 Task: Find the cycling routes for traveling to Empire State Building from Home and change the distance units to "km".
Action: Mouse moved to (249, 94)
Screenshot: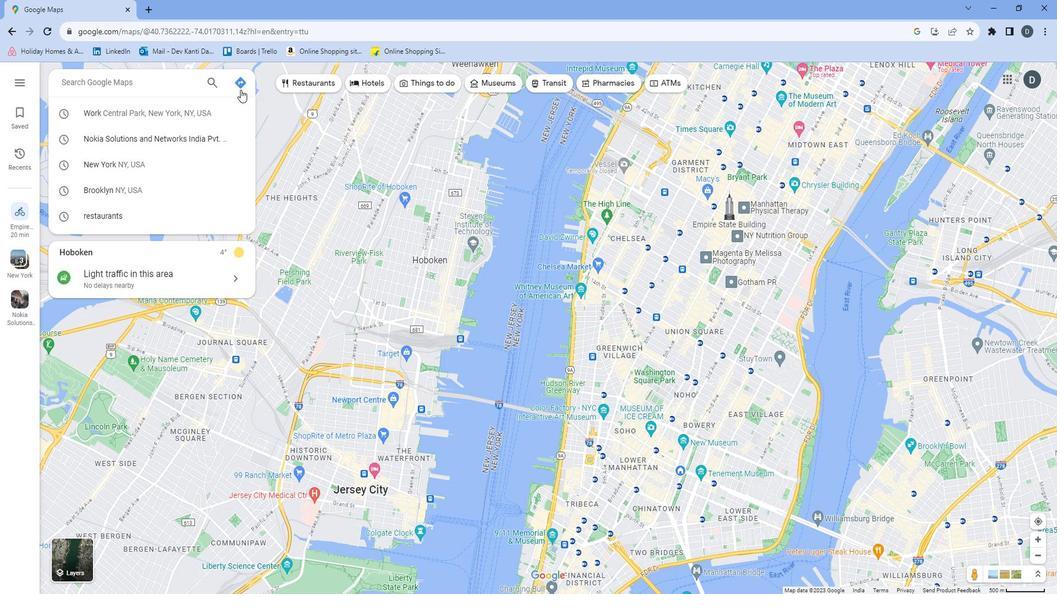 
Action: Mouse pressed left at (249, 94)
Screenshot: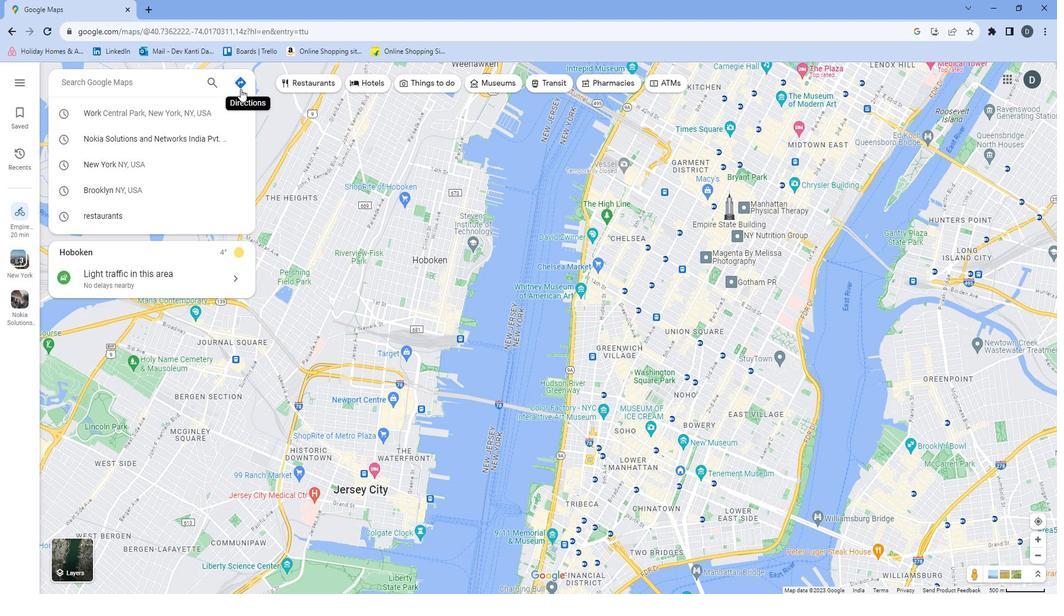 
Action: Mouse moved to (171, 123)
Screenshot: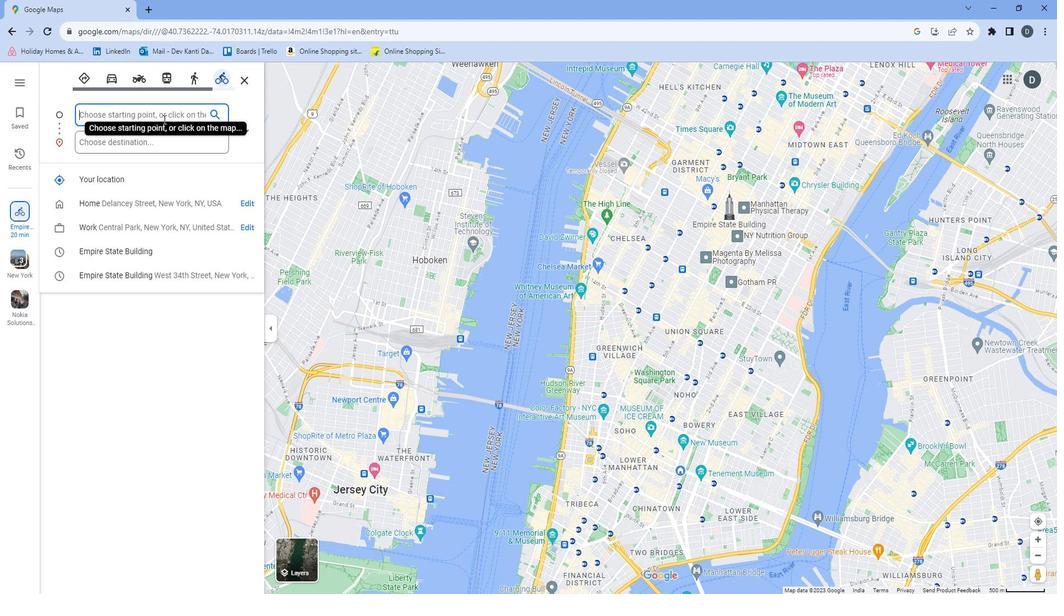 
Action: Mouse pressed left at (171, 123)
Screenshot: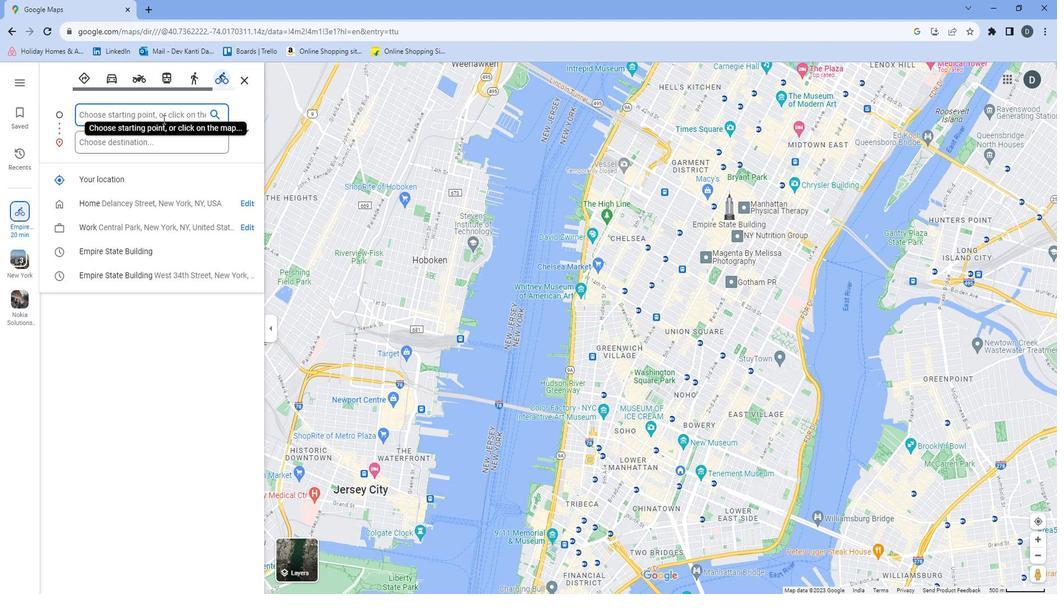 
Action: Mouse moved to (144, 204)
Screenshot: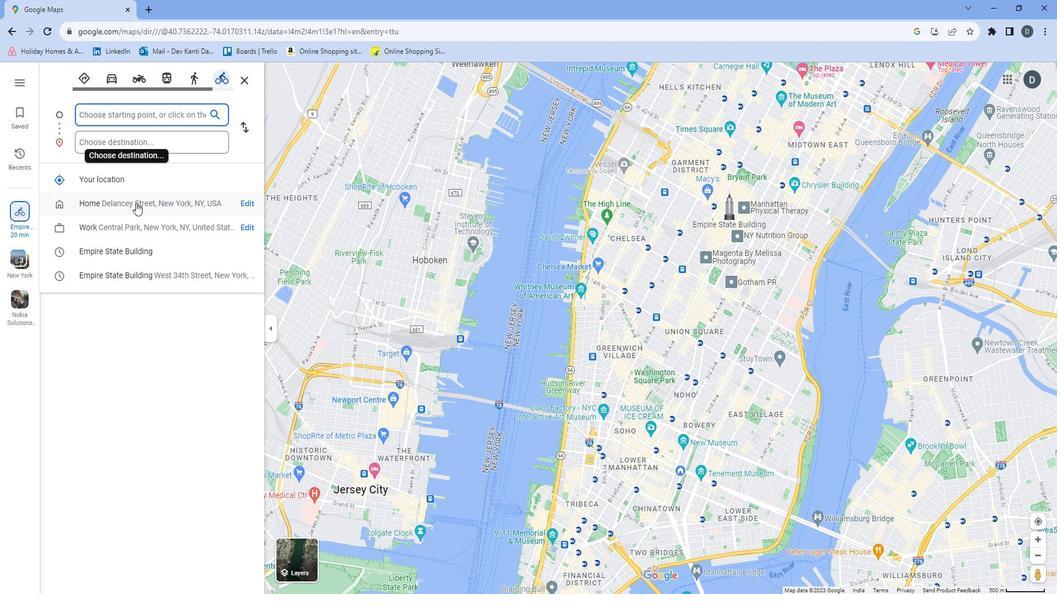 
Action: Mouse pressed left at (144, 204)
Screenshot: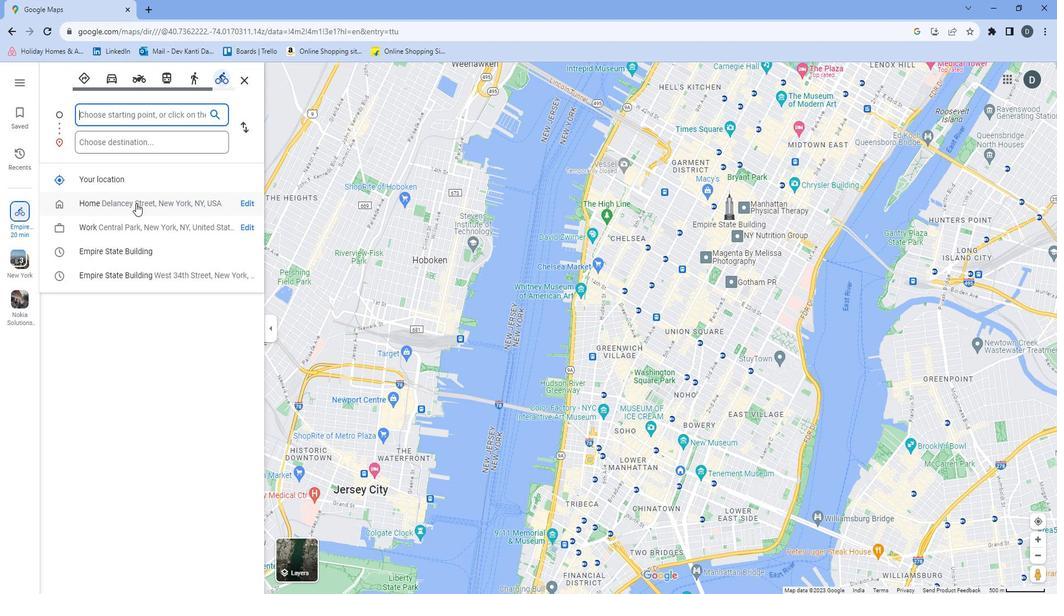 
Action: Mouse moved to (161, 144)
Screenshot: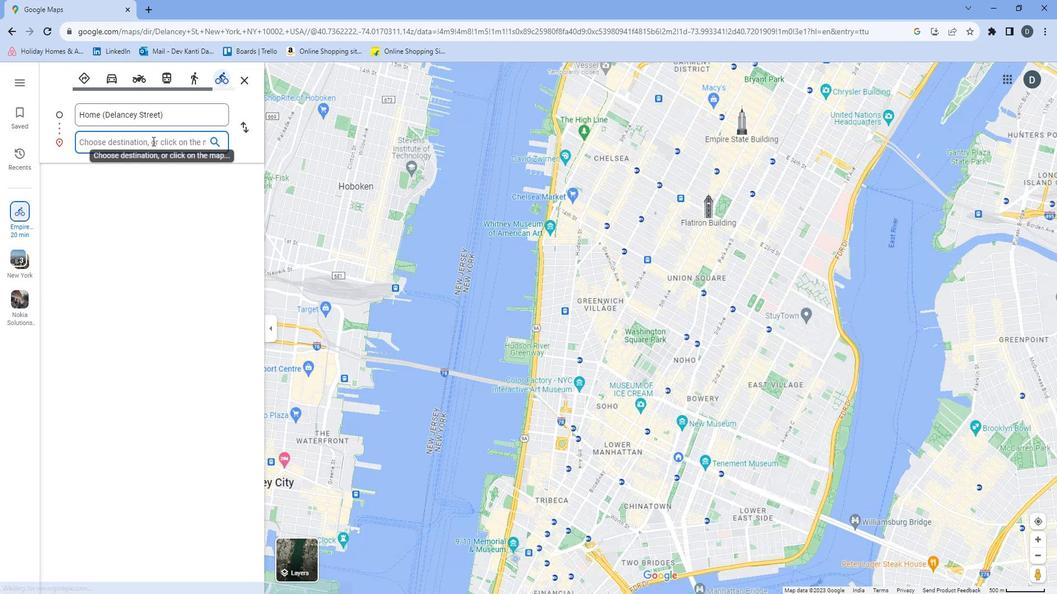 
Action: Mouse pressed left at (161, 144)
Screenshot: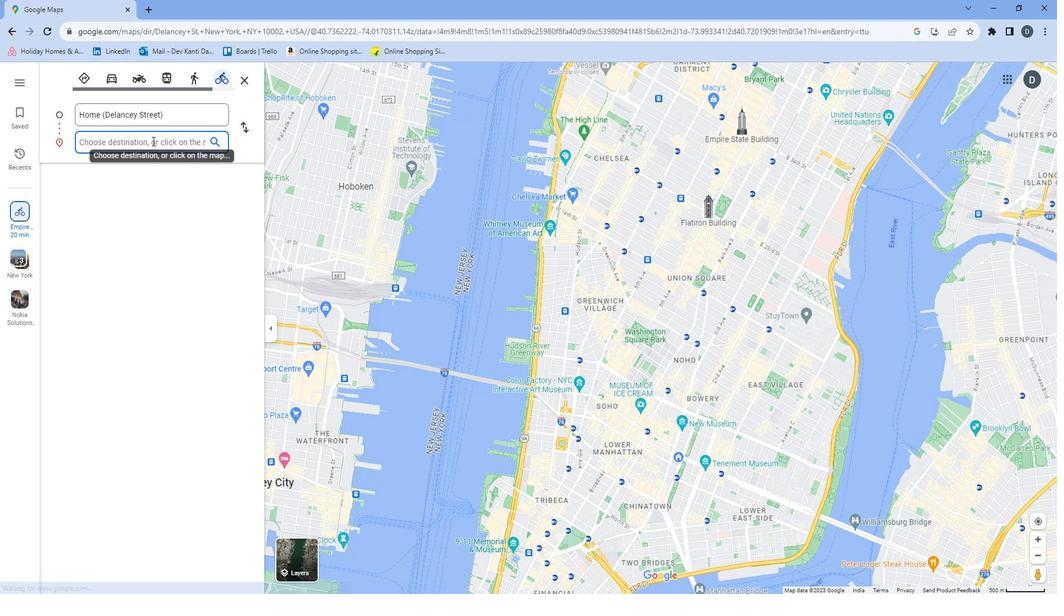
Action: Mouse moved to (172, 139)
Screenshot: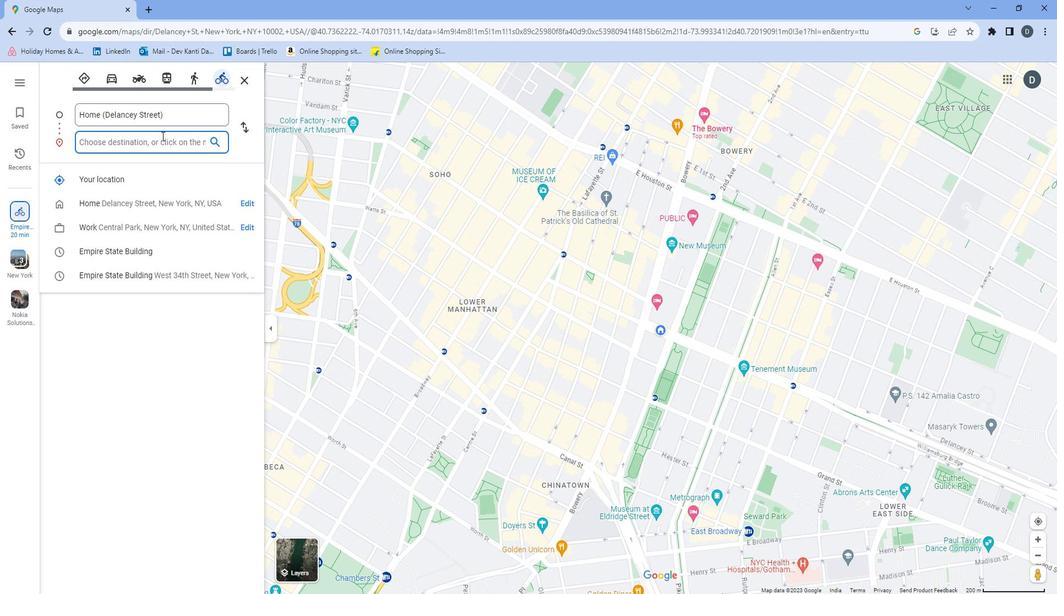 
Action: Key pressed <Key.shift>Empire<Key.space><Key.shift>State<Key.space><Key.shift>N<Key.backspace><Key.shift>BUilding<Key.space>
Screenshot: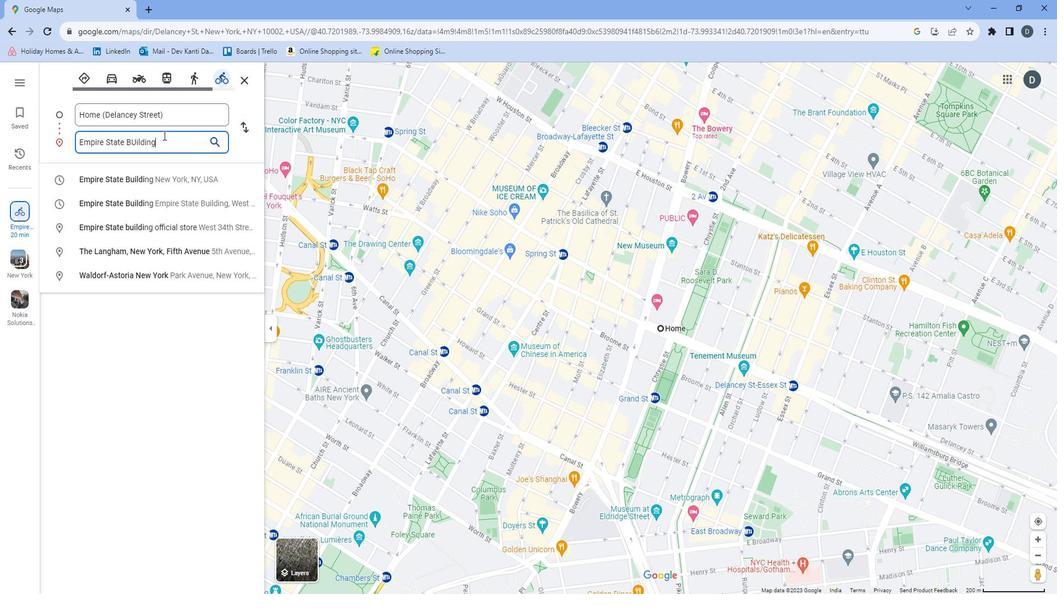 
Action: Mouse moved to (186, 180)
Screenshot: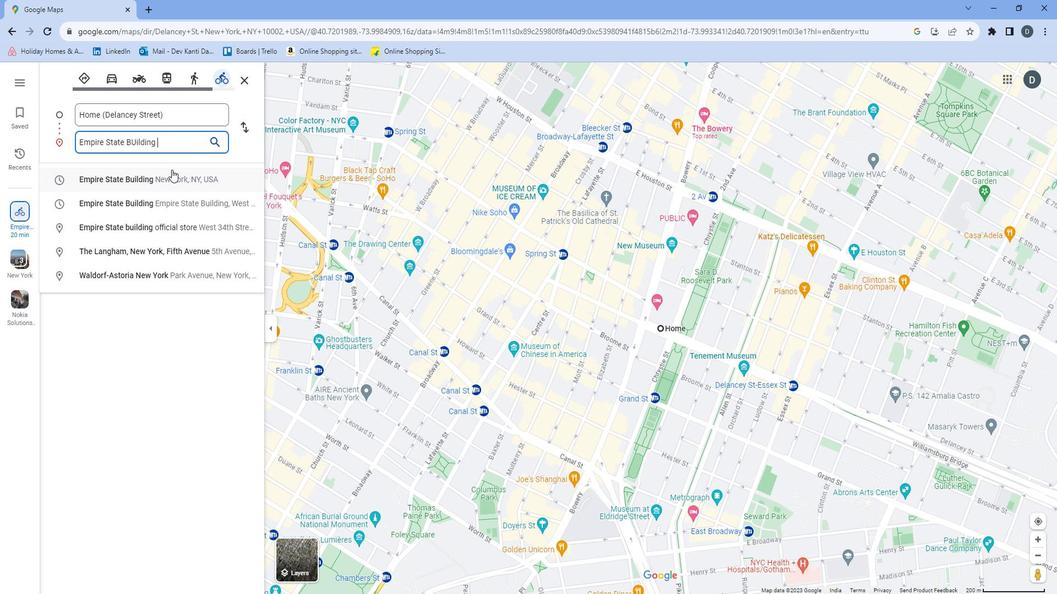 
Action: Mouse pressed left at (186, 180)
Screenshot: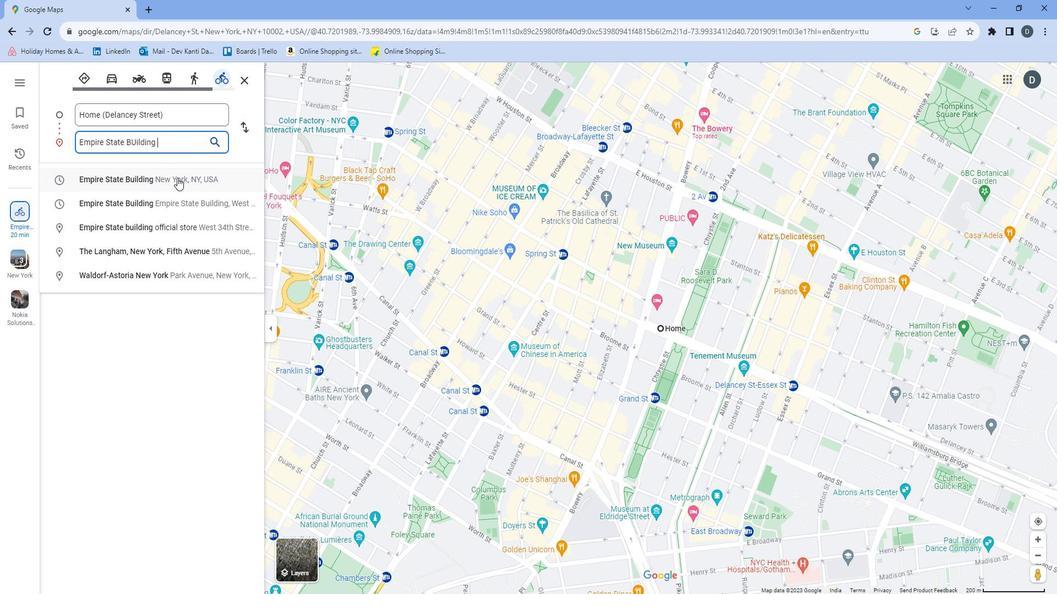 
Action: Mouse moved to (242, 209)
Screenshot: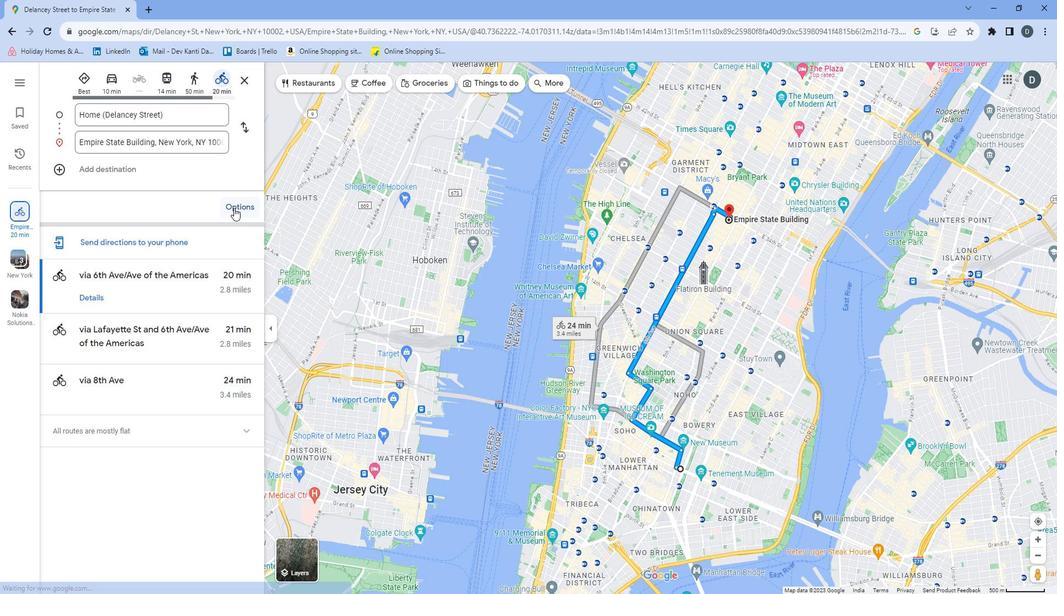 
Action: Mouse pressed left at (242, 209)
Screenshot: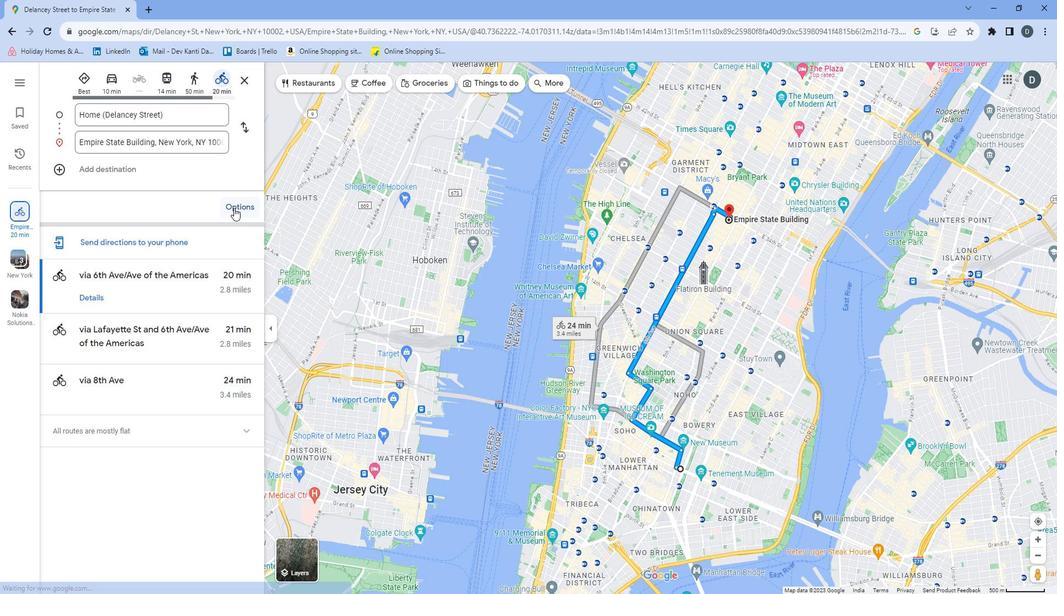 
Action: Mouse moved to (176, 288)
Screenshot: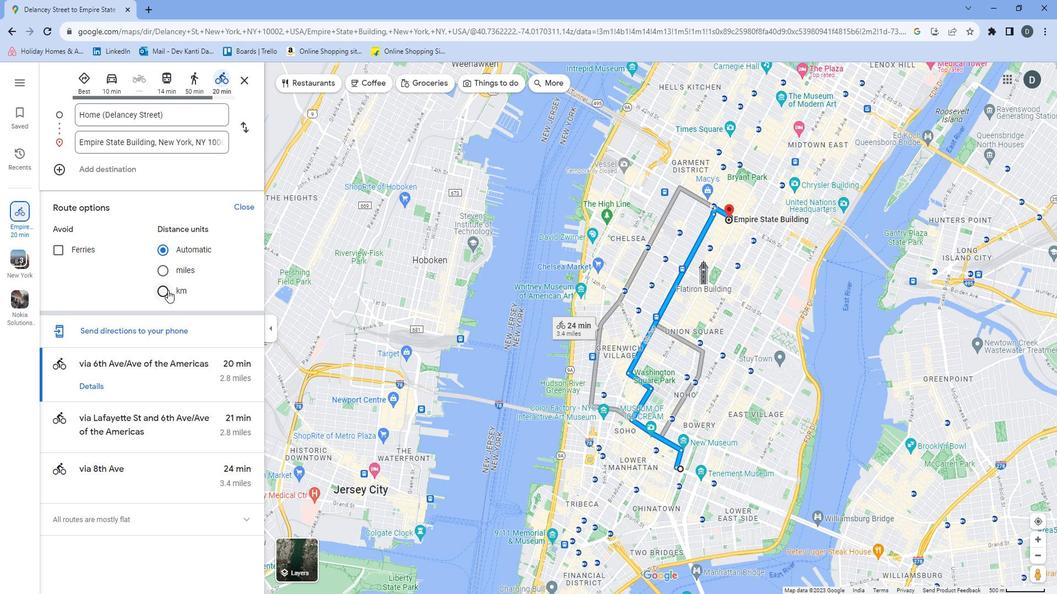 
Action: Mouse pressed left at (176, 288)
Screenshot: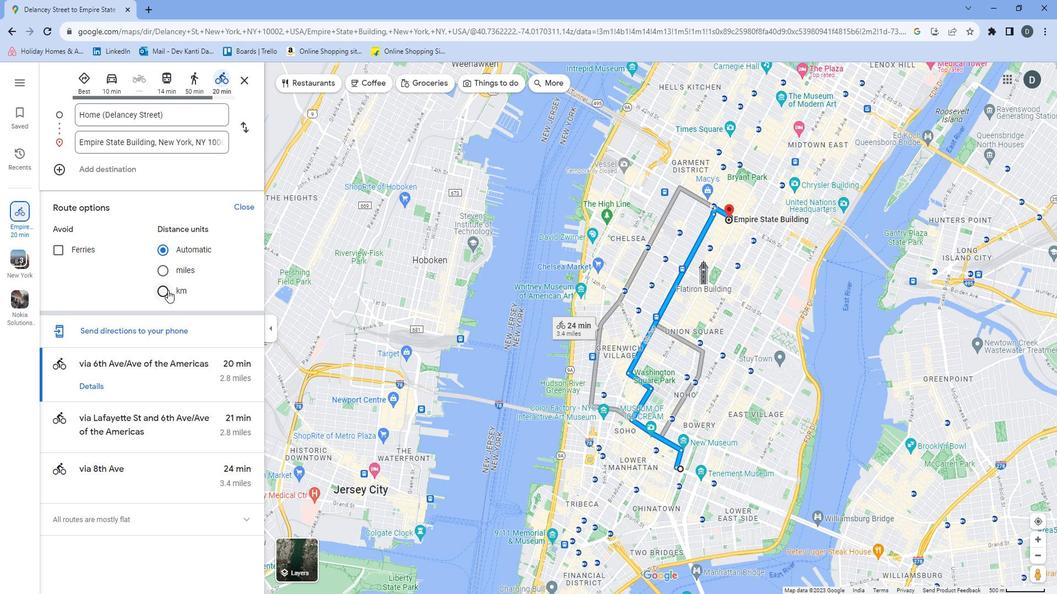 
Action: Mouse moved to (262, 269)
Screenshot: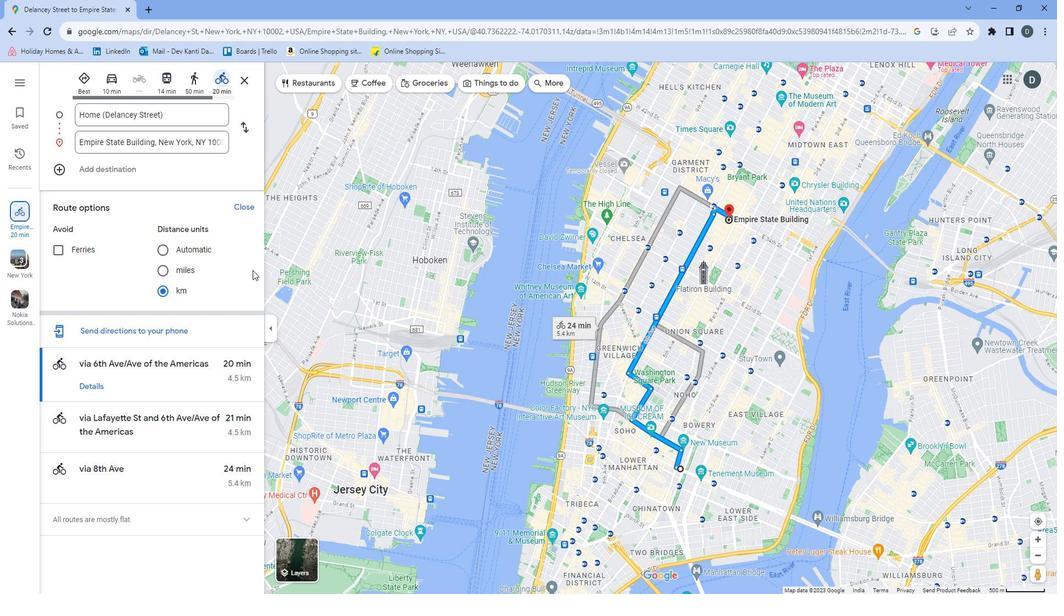 
